 Task: Add a condition where "Channel Is not Phone call(outgoing)" in pending tickets.
Action: Mouse moved to (134, 378)
Screenshot: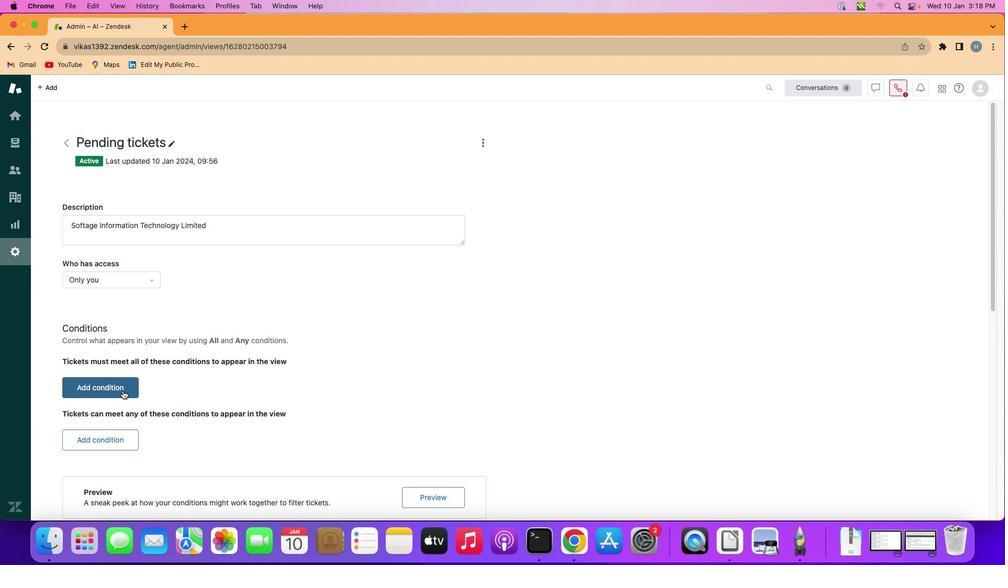 
Action: Mouse pressed left at (134, 378)
Screenshot: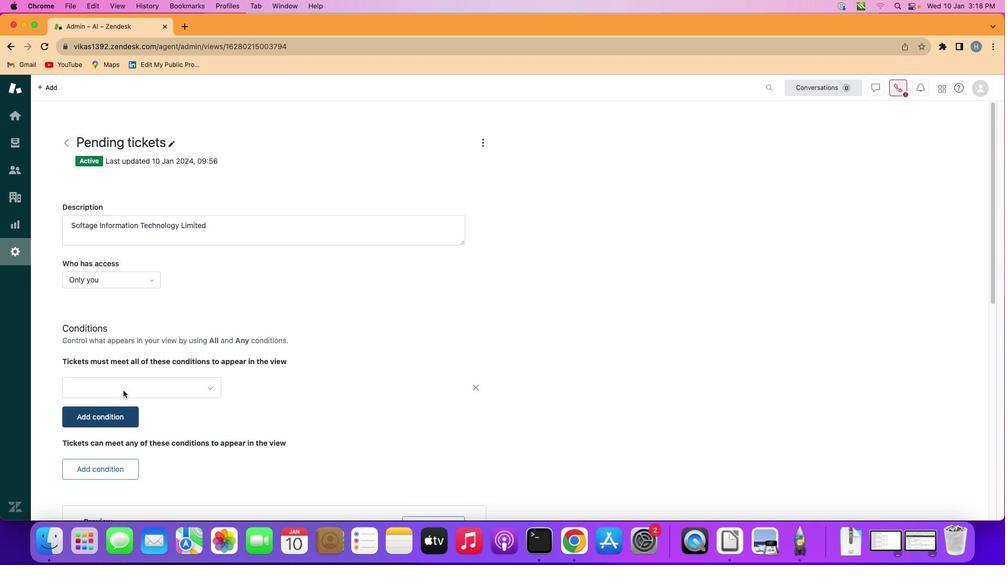 
Action: Mouse moved to (162, 377)
Screenshot: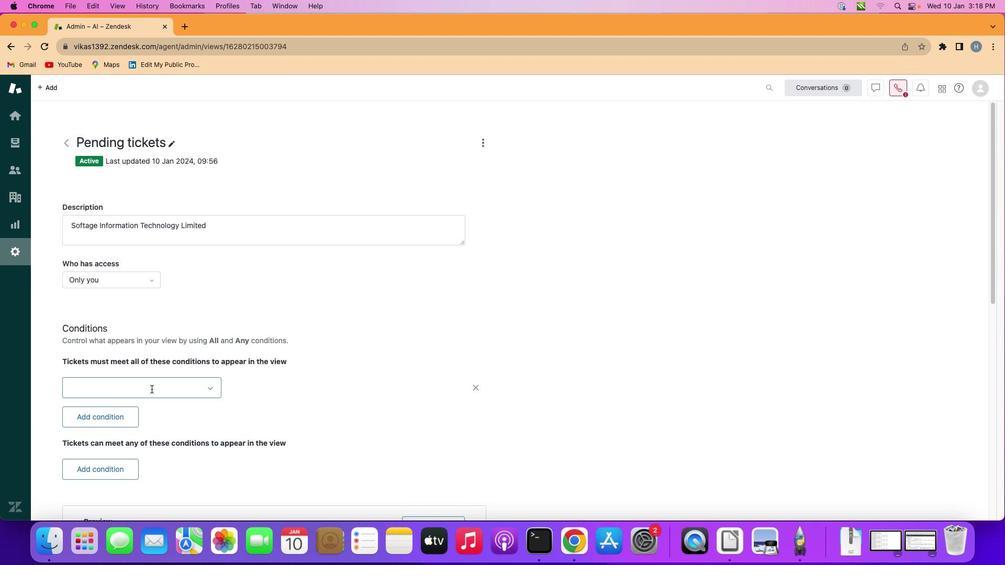 
Action: Mouse pressed left at (162, 377)
Screenshot: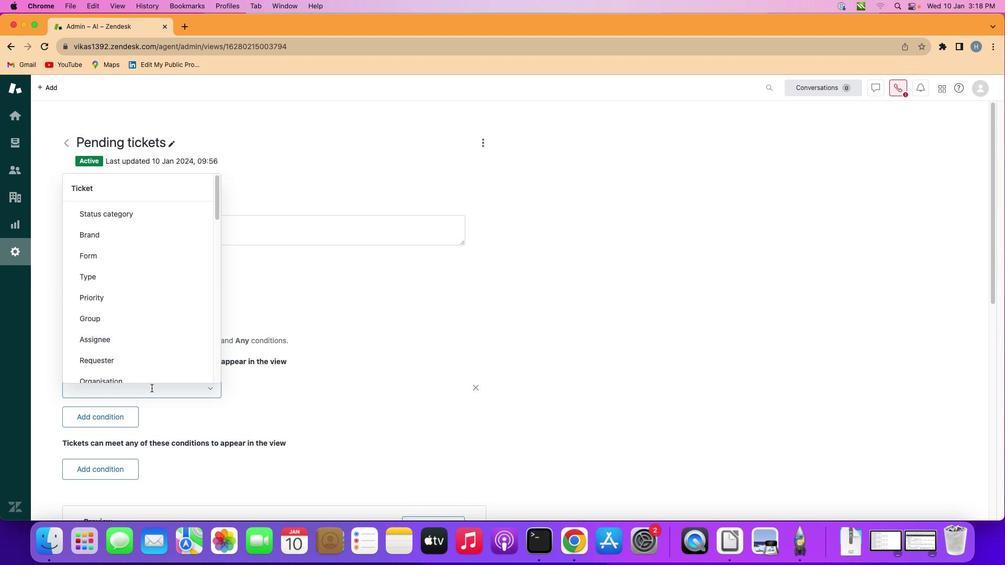 
Action: Mouse moved to (166, 277)
Screenshot: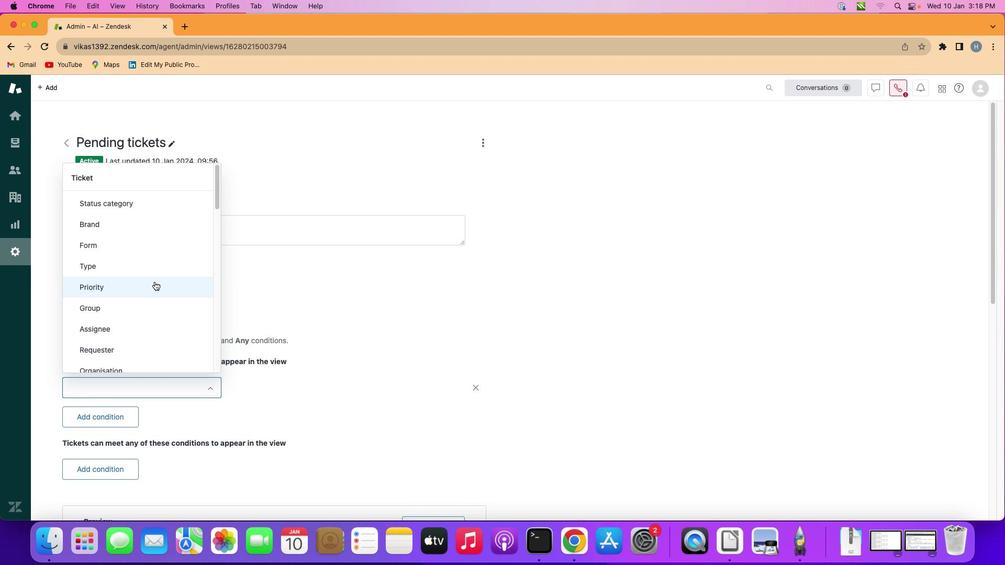 
Action: Mouse scrolled (166, 277) with delta (12, 17)
Screenshot: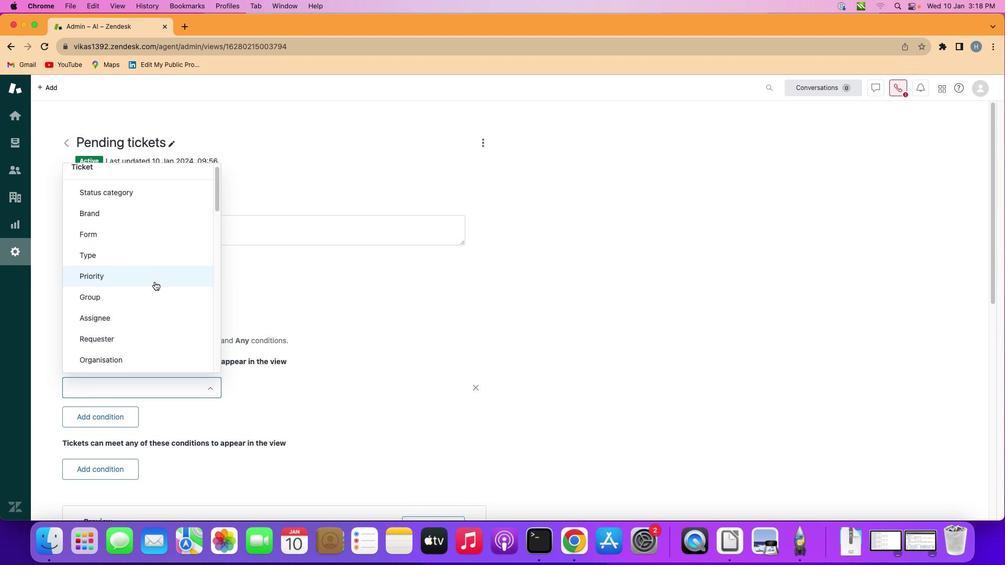 
Action: Mouse scrolled (166, 277) with delta (12, 17)
Screenshot: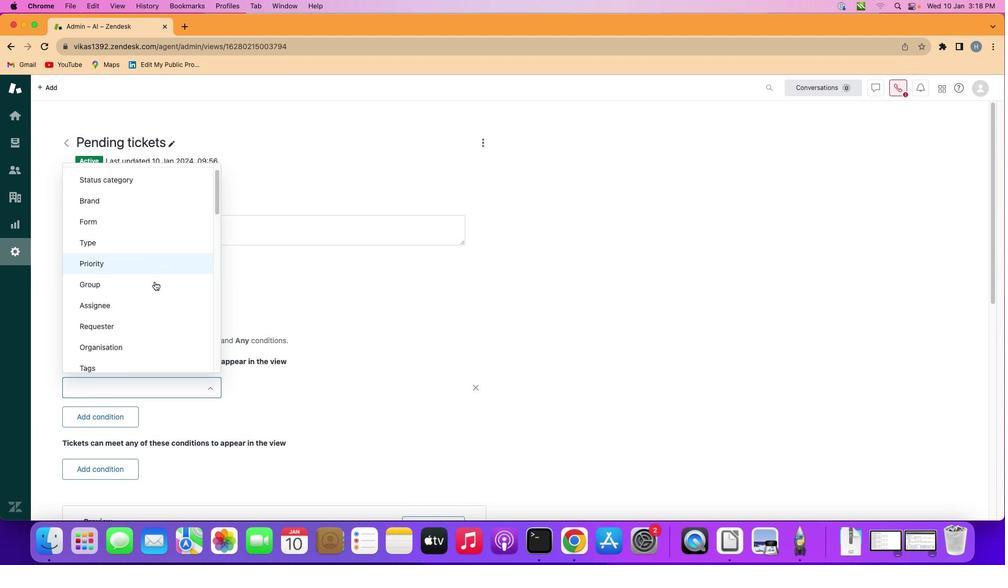 
Action: Mouse scrolled (166, 277) with delta (12, 17)
Screenshot: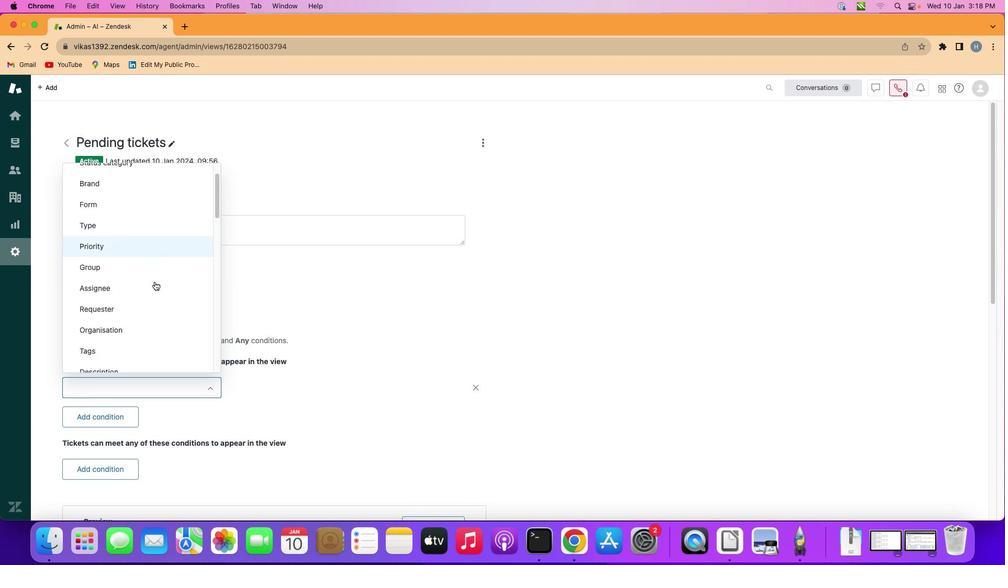 
Action: Mouse scrolled (166, 277) with delta (12, 17)
Screenshot: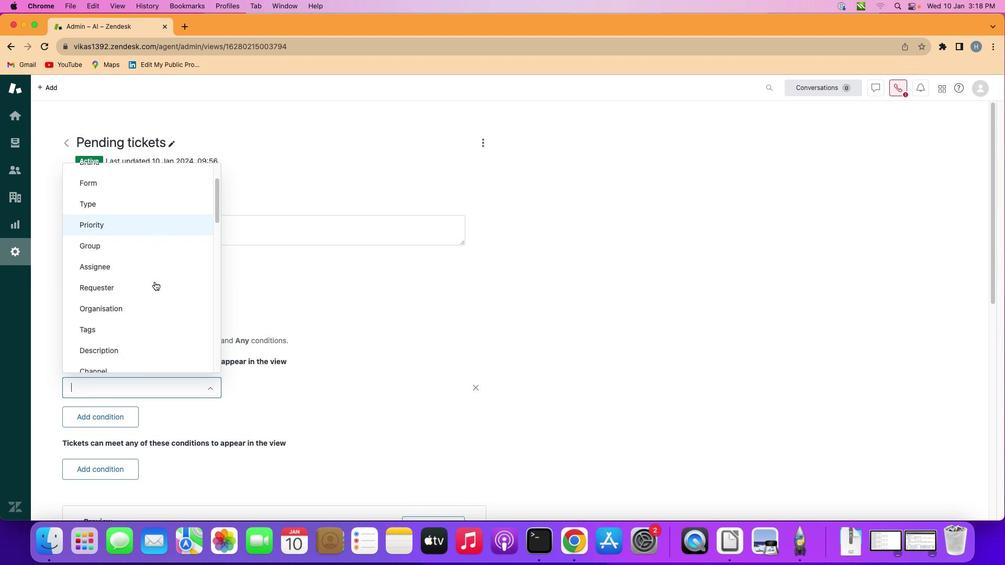 
Action: Mouse scrolled (166, 277) with delta (12, 17)
Screenshot: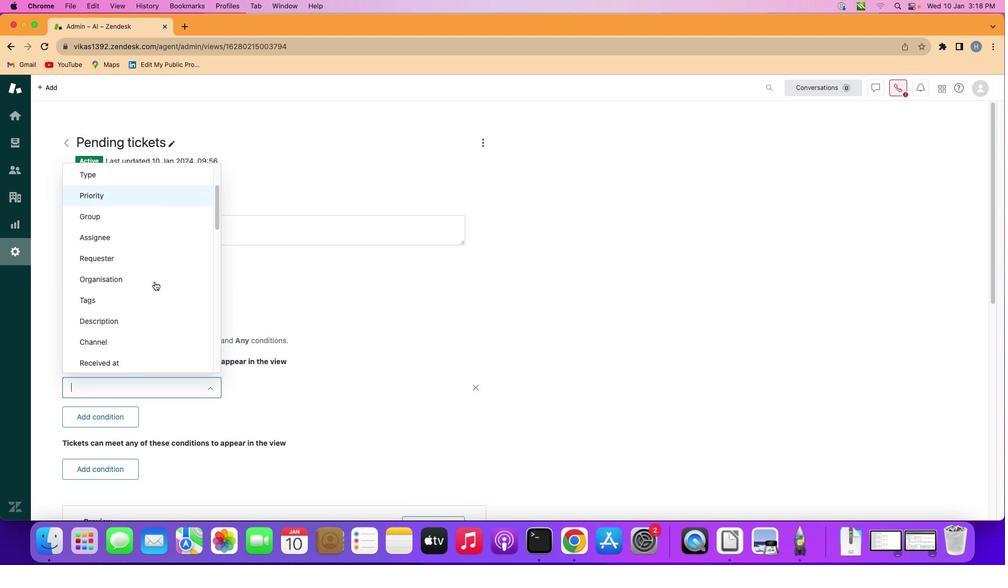 
Action: Mouse moved to (156, 334)
Screenshot: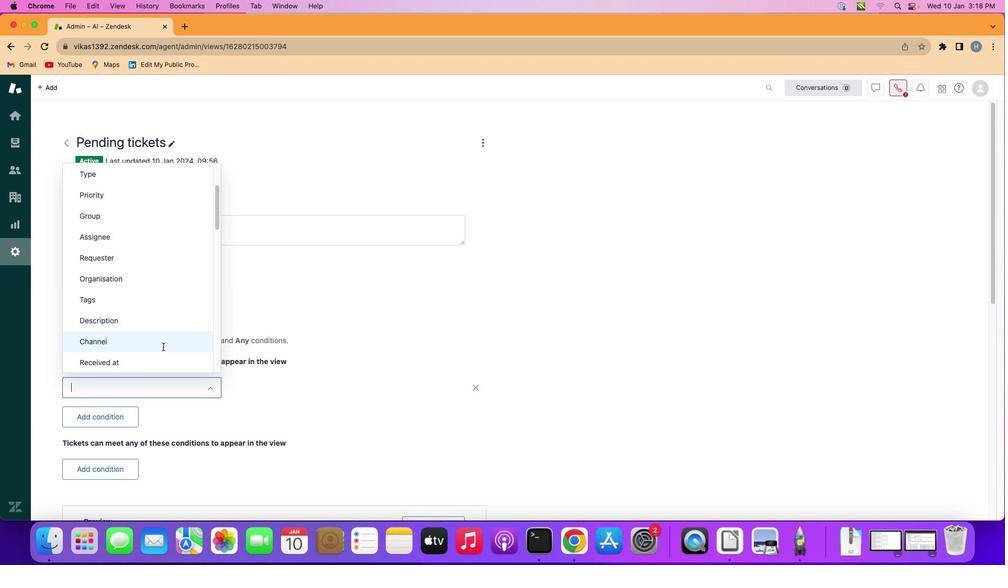 
Action: Mouse pressed left at (156, 334)
Screenshot: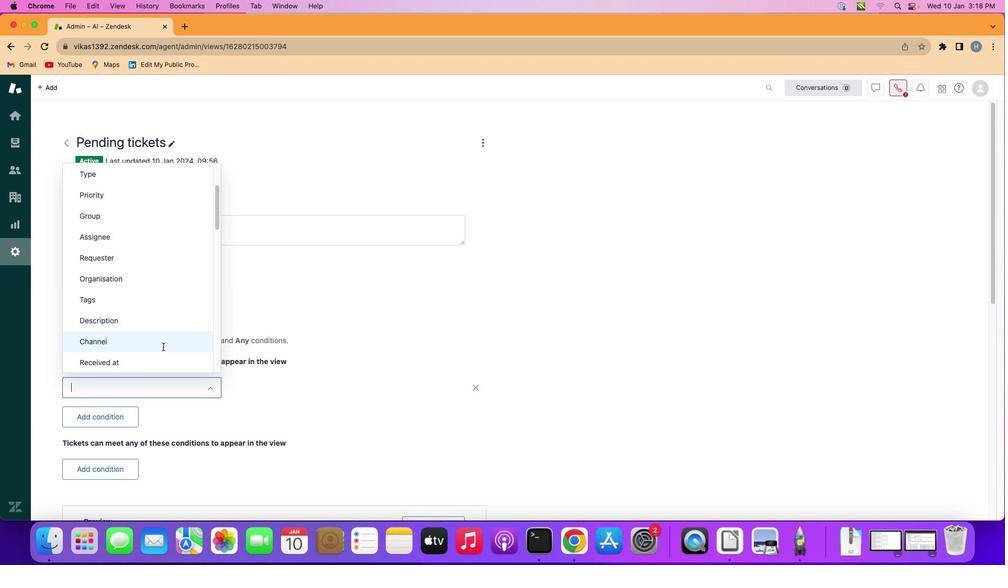 
Action: Mouse moved to (282, 370)
Screenshot: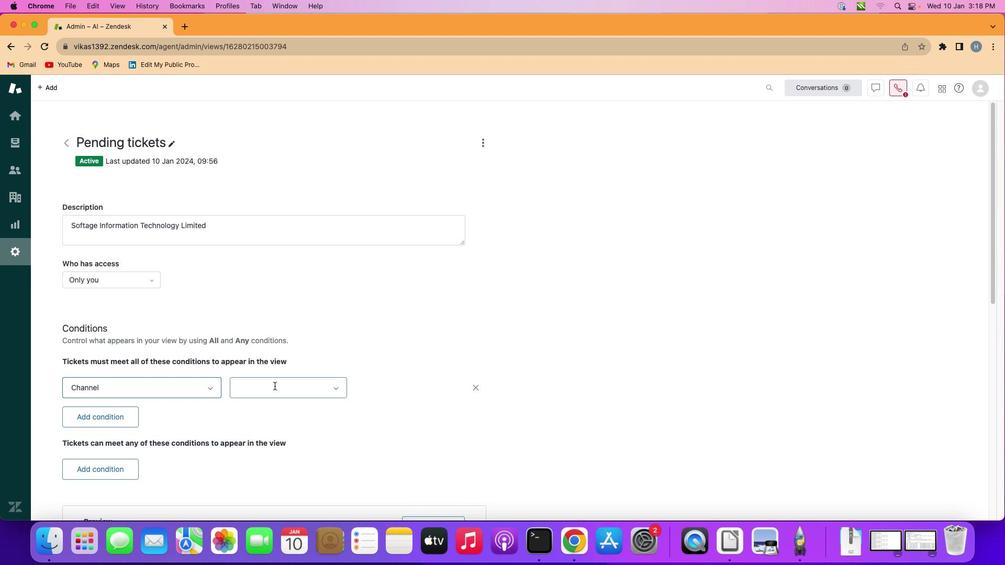 
Action: Mouse pressed left at (282, 370)
Screenshot: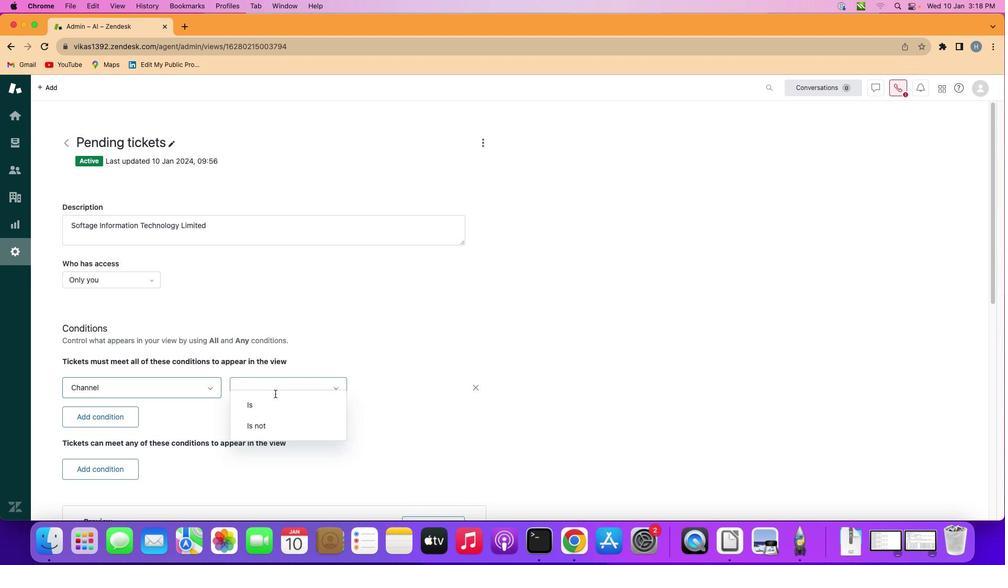 
Action: Mouse moved to (284, 418)
Screenshot: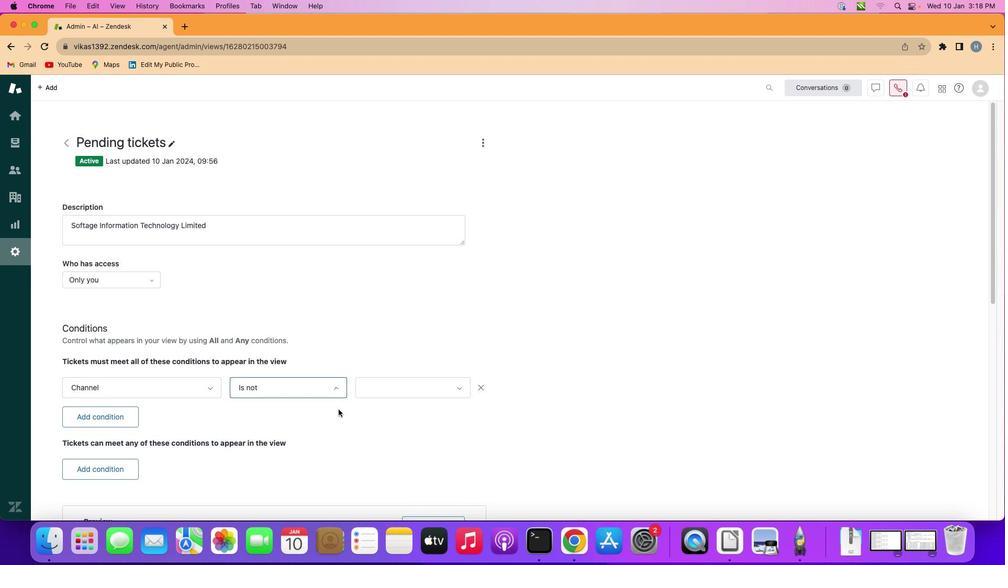
Action: Mouse pressed left at (284, 418)
Screenshot: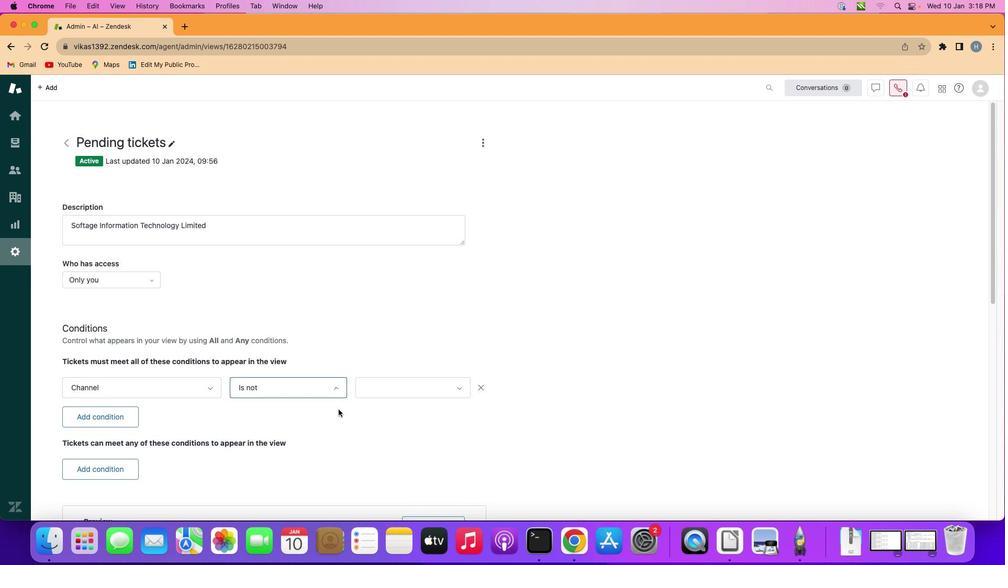 
Action: Mouse moved to (416, 375)
Screenshot: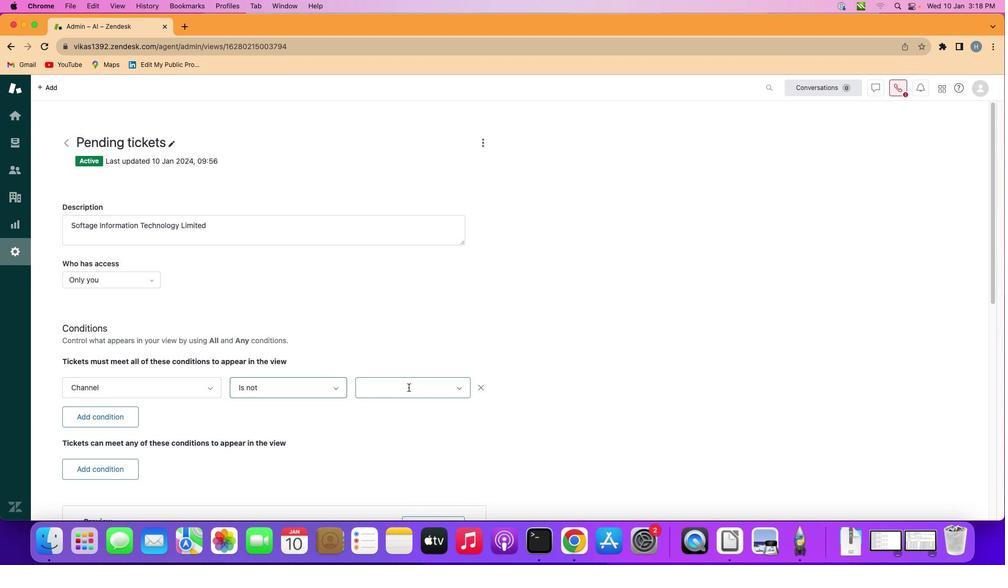 
Action: Mouse pressed left at (416, 375)
Screenshot: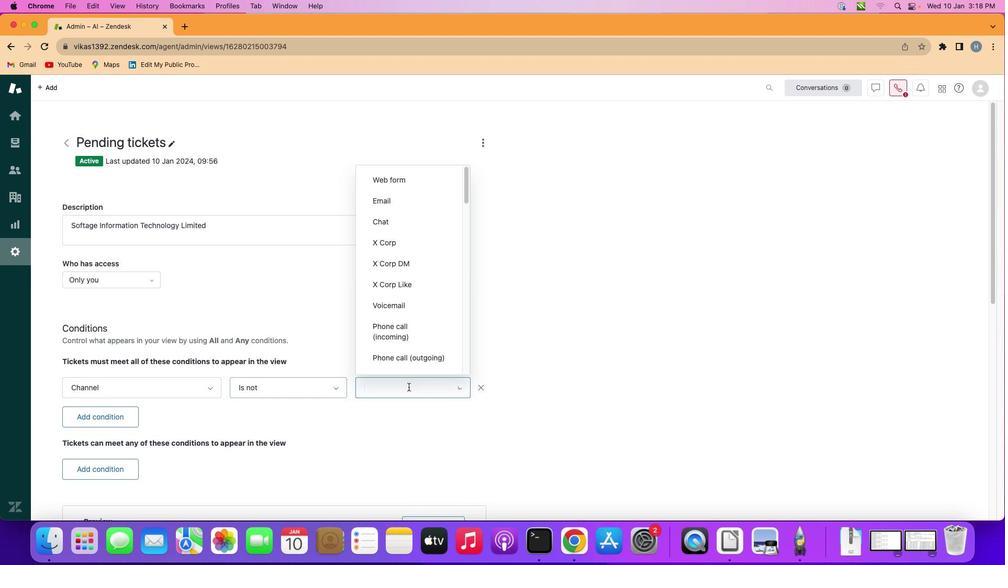 
Action: Mouse moved to (433, 286)
Screenshot: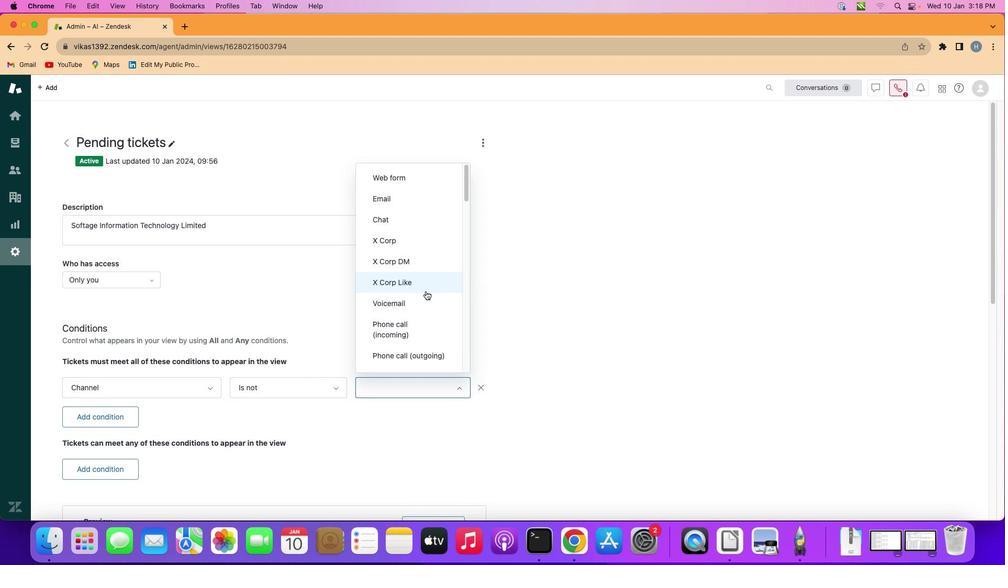 
Action: Mouse scrolled (433, 286) with delta (12, 17)
Screenshot: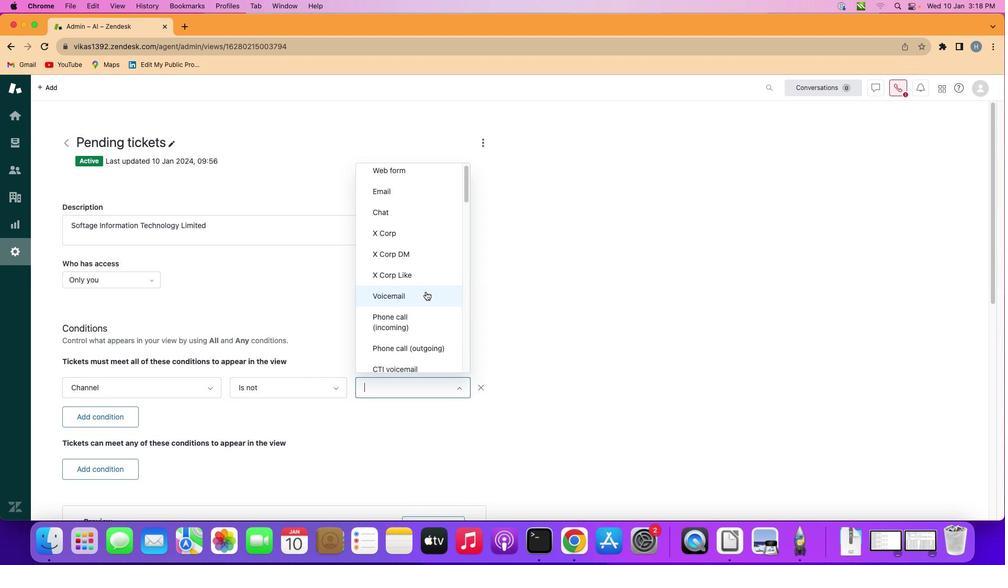 
Action: Mouse moved to (433, 286)
Screenshot: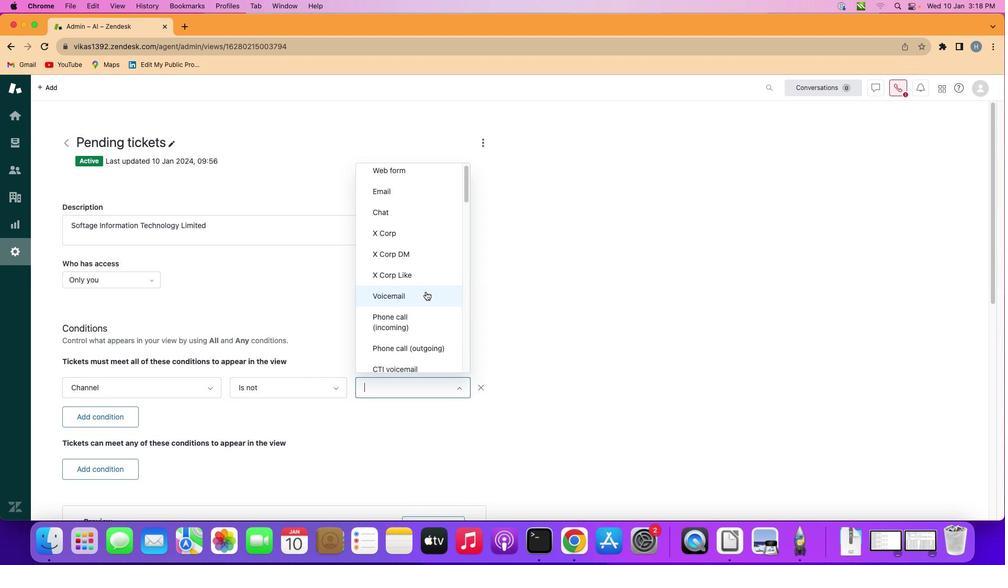 
Action: Mouse scrolled (433, 286) with delta (12, 17)
Screenshot: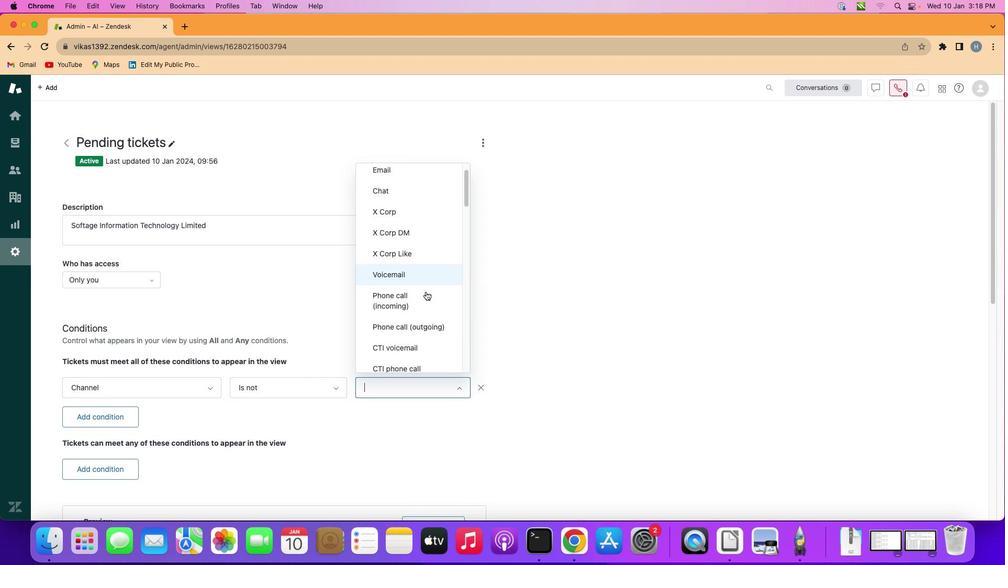 
Action: Mouse moved to (433, 286)
Screenshot: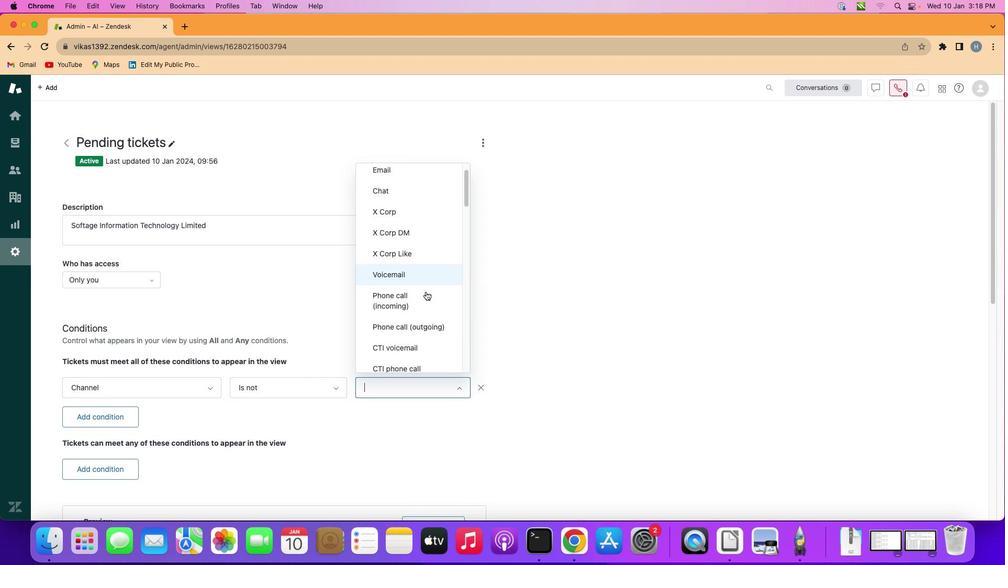 
Action: Mouse scrolled (433, 286) with delta (12, 17)
Screenshot: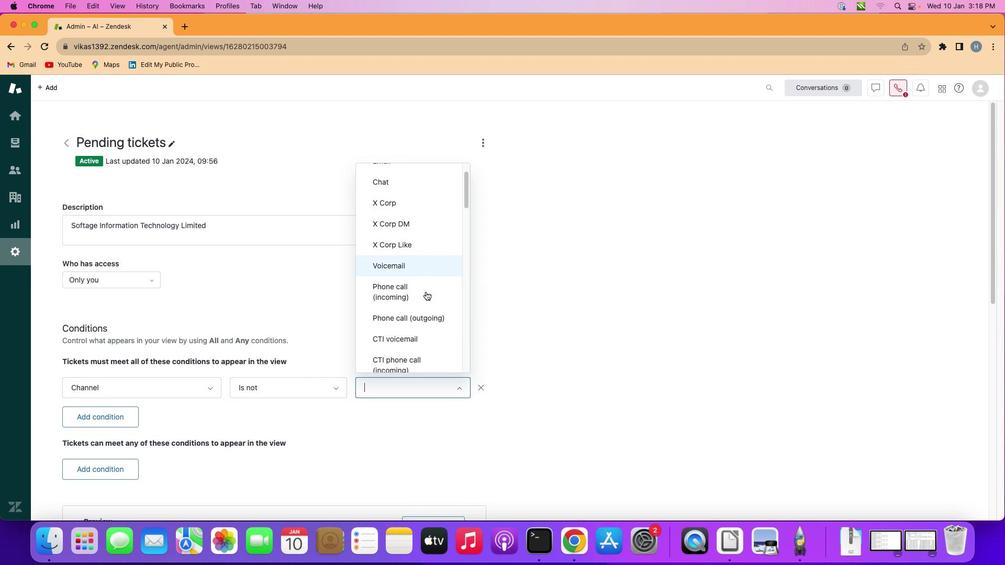 
Action: Mouse moved to (433, 286)
Screenshot: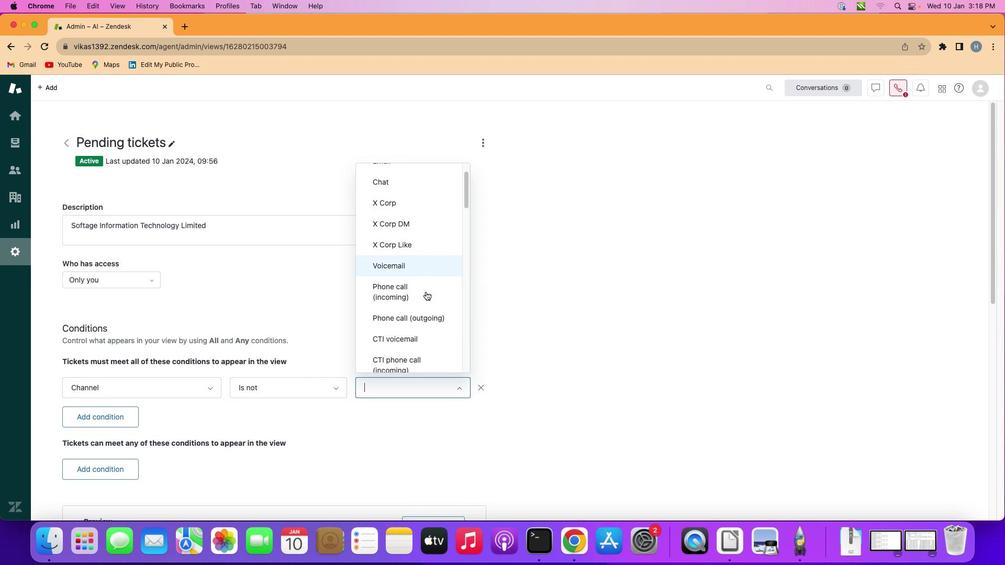 
Action: Mouse scrolled (433, 286) with delta (12, 17)
Screenshot: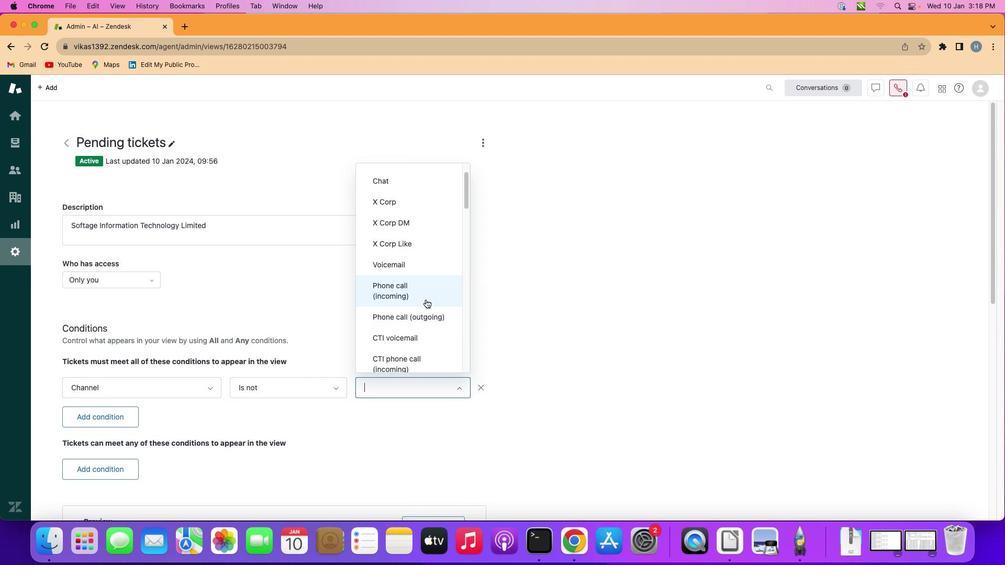 
Action: Mouse moved to (432, 307)
Screenshot: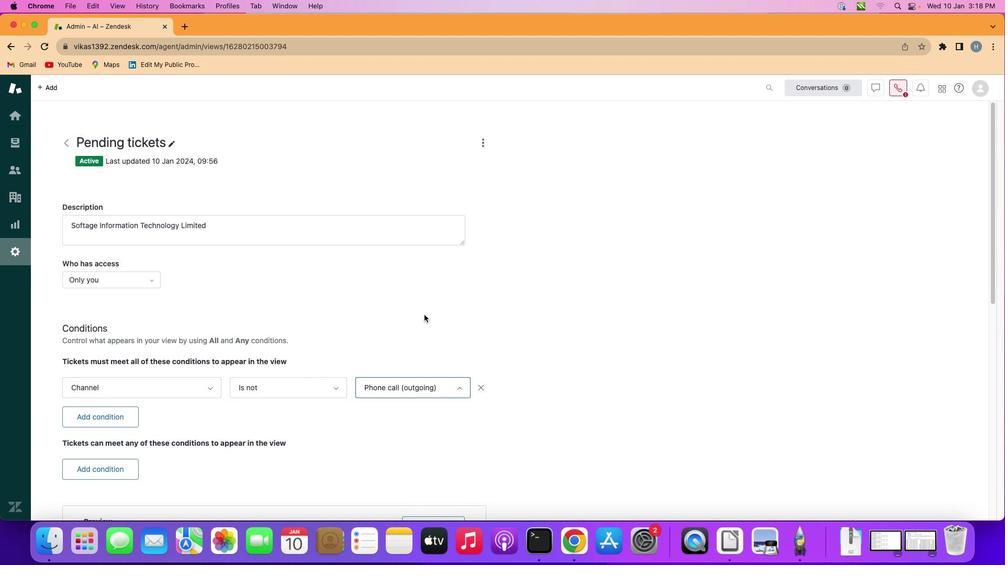 
Action: Mouse pressed left at (432, 307)
Screenshot: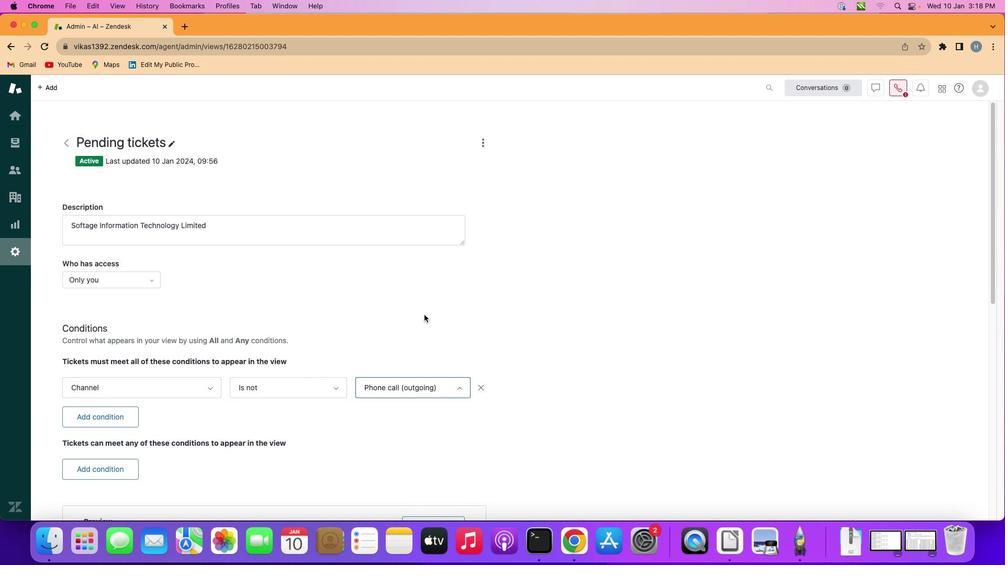 
Action: Mouse moved to (431, 307)
Screenshot: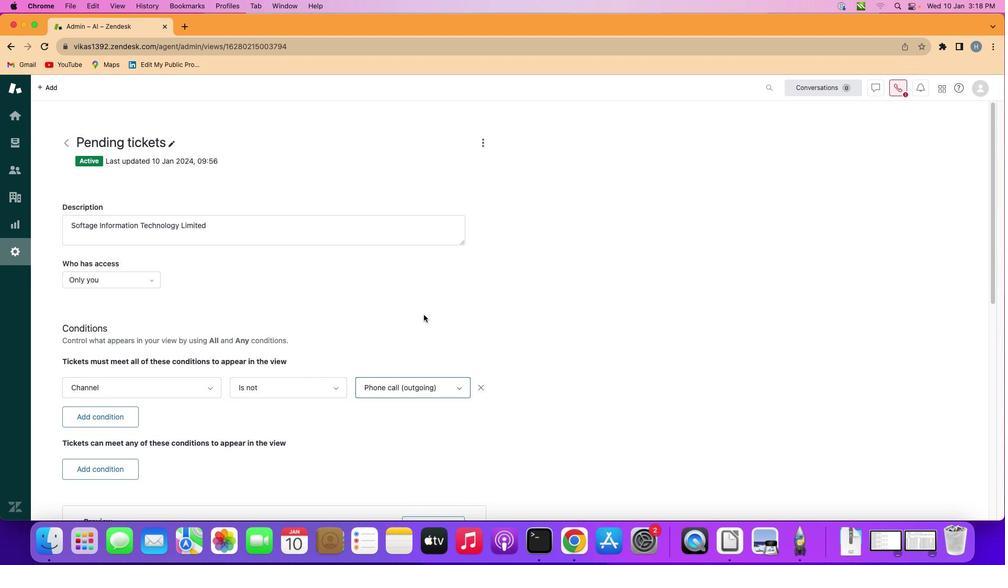 
